 Task: Check the percentage active listings of hot tub in the last 3 years.
Action: Mouse moved to (804, 174)
Screenshot: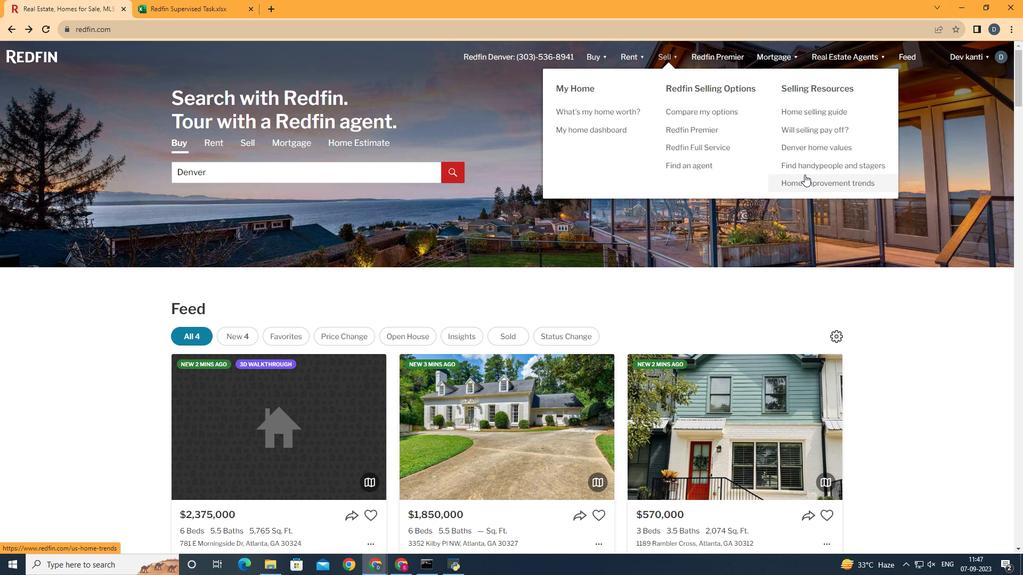 
Action: Mouse pressed left at (804, 174)
Screenshot: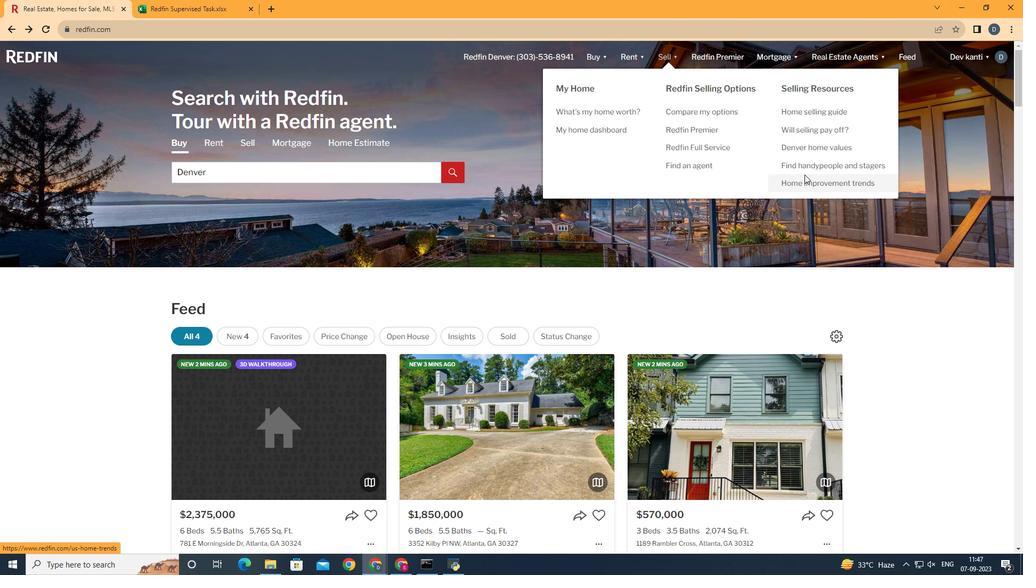 
Action: Mouse moved to (267, 201)
Screenshot: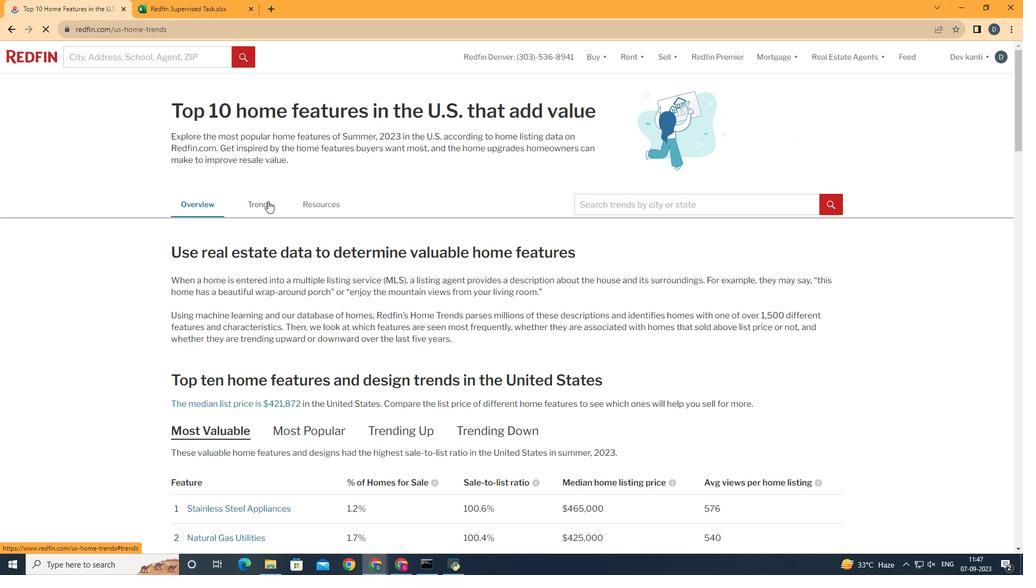 
Action: Mouse pressed left at (267, 201)
Screenshot: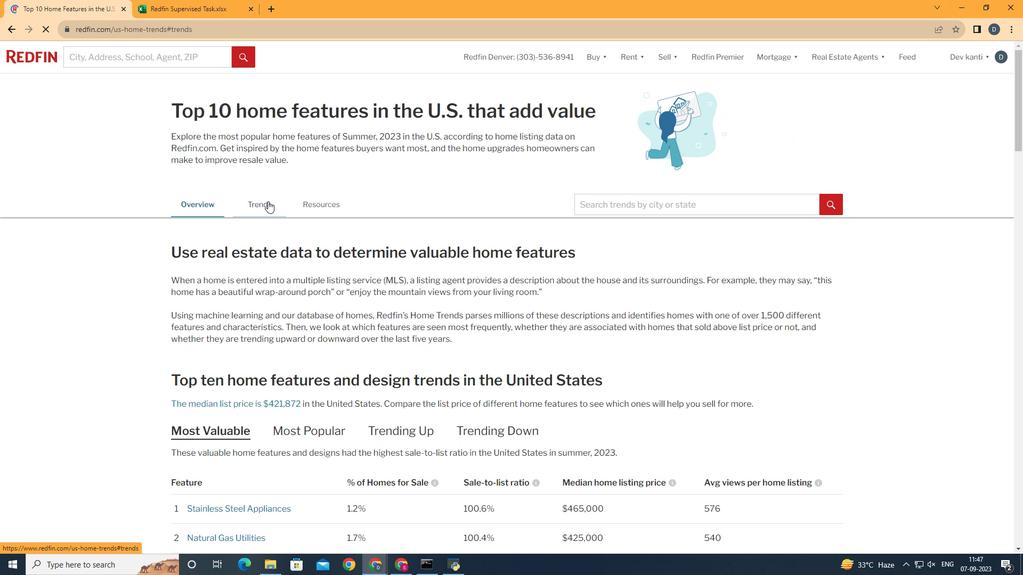 
Action: Mouse moved to (271, 200)
Screenshot: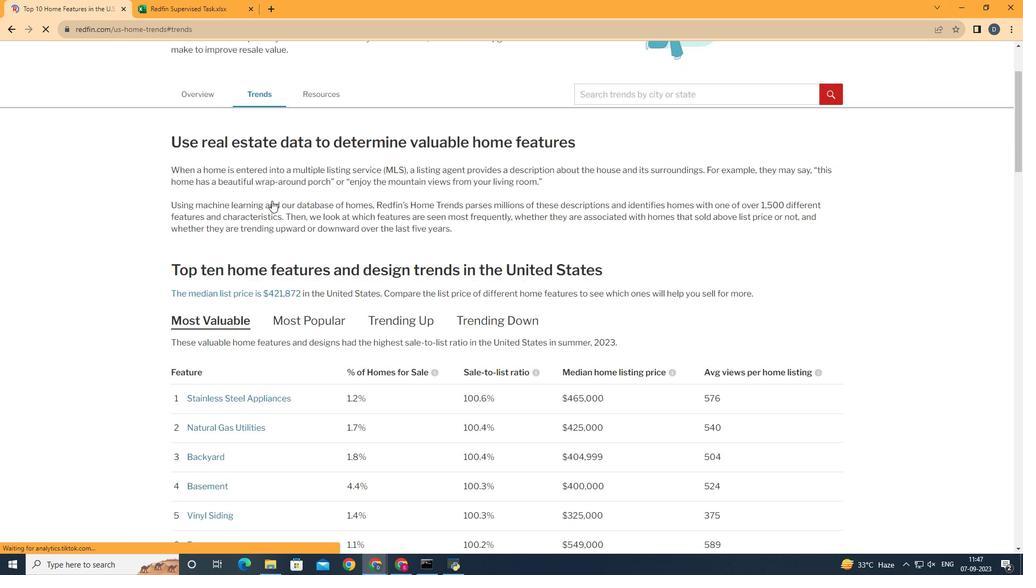 
Action: Mouse scrolled (271, 199) with delta (0, 0)
Screenshot: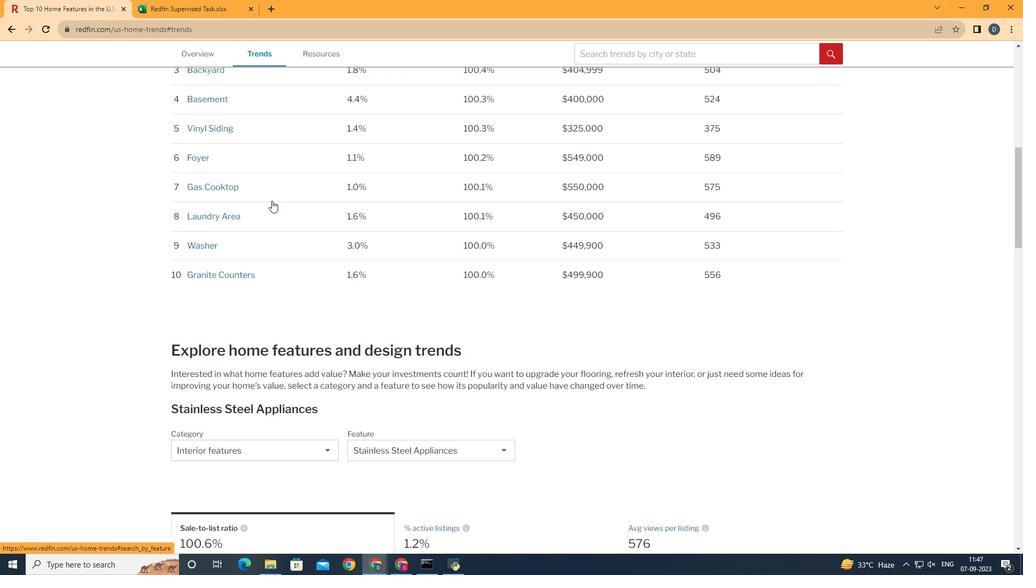 
Action: Mouse scrolled (271, 199) with delta (0, 0)
Screenshot: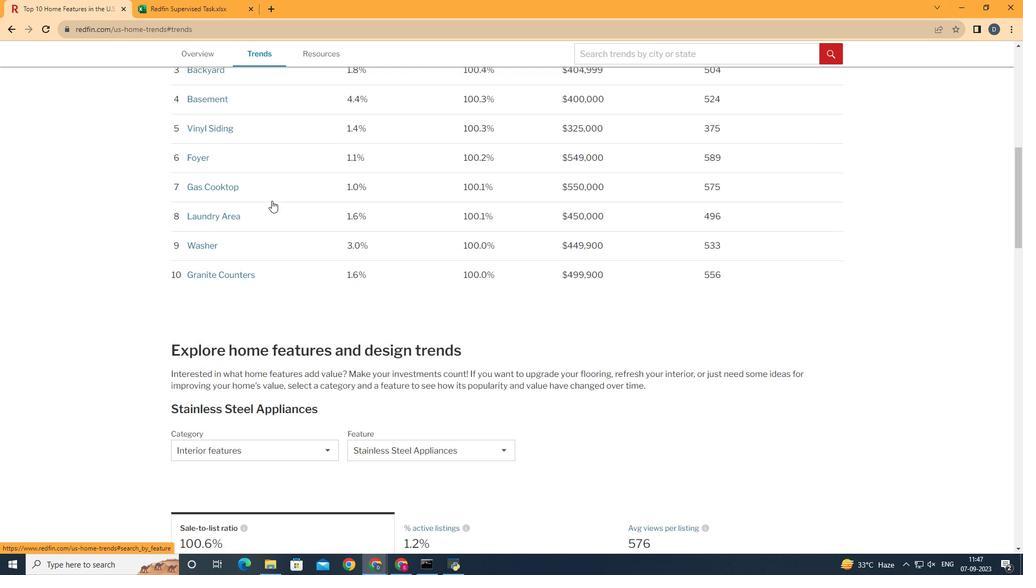 
Action: Mouse scrolled (271, 199) with delta (0, 0)
Screenshot: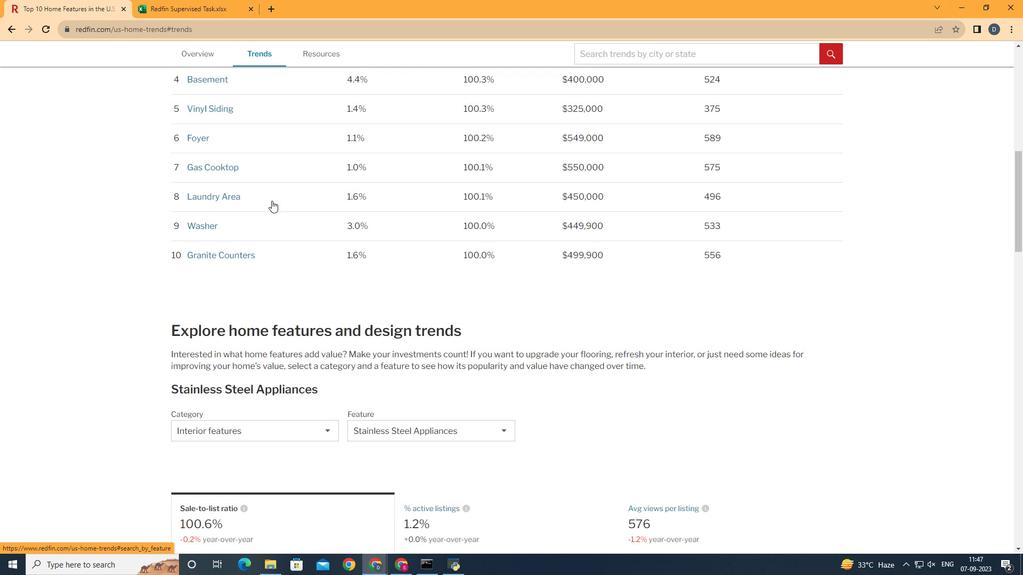 
Action: Mouse scrolled (271, 199) with delta (0, 0)
Screenshot: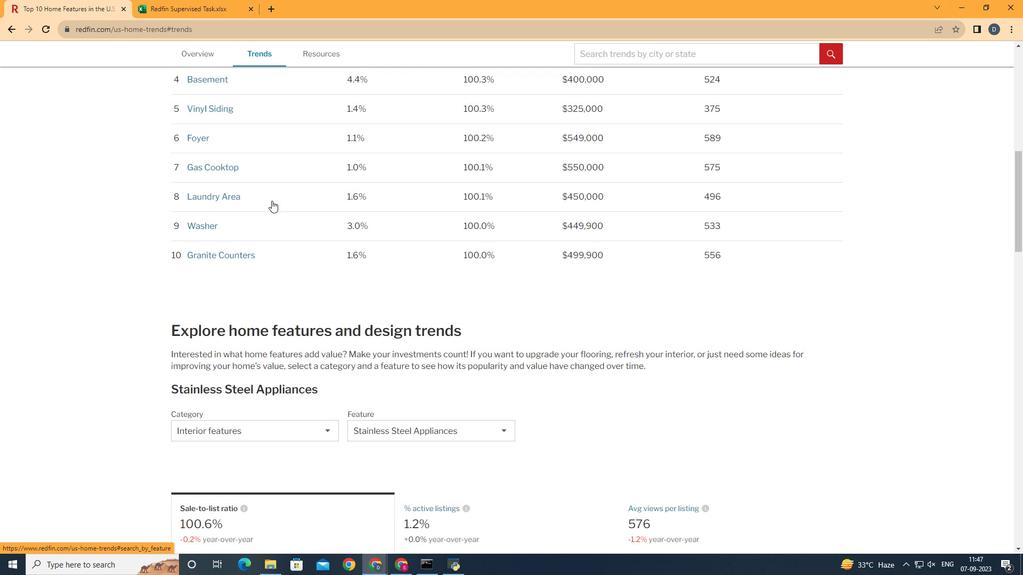 
Action: Mouse scrolled (271, 199) with delta (0, 0)
Screenshot: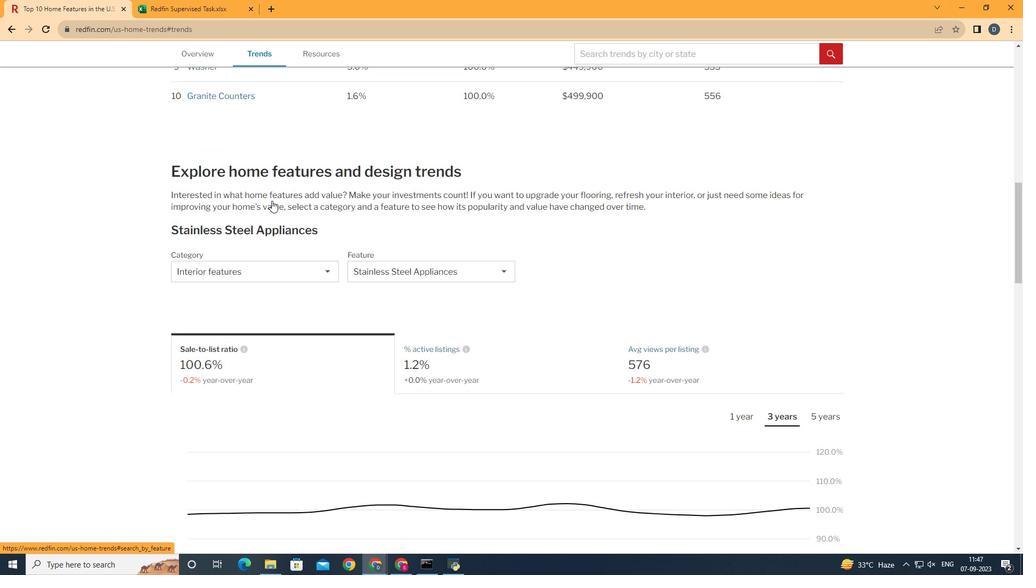 
Action: Mouse scrolled (271, 199) with delta (0, 0)
Screenshot: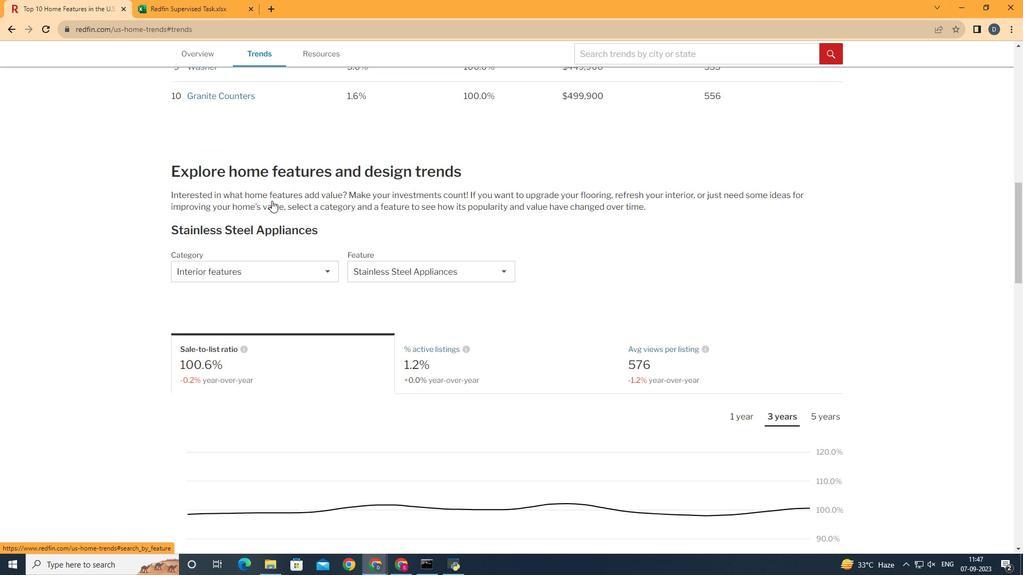 
Action: Mouse scrolled (271, 199) with delta (0, 0)
Screenshot: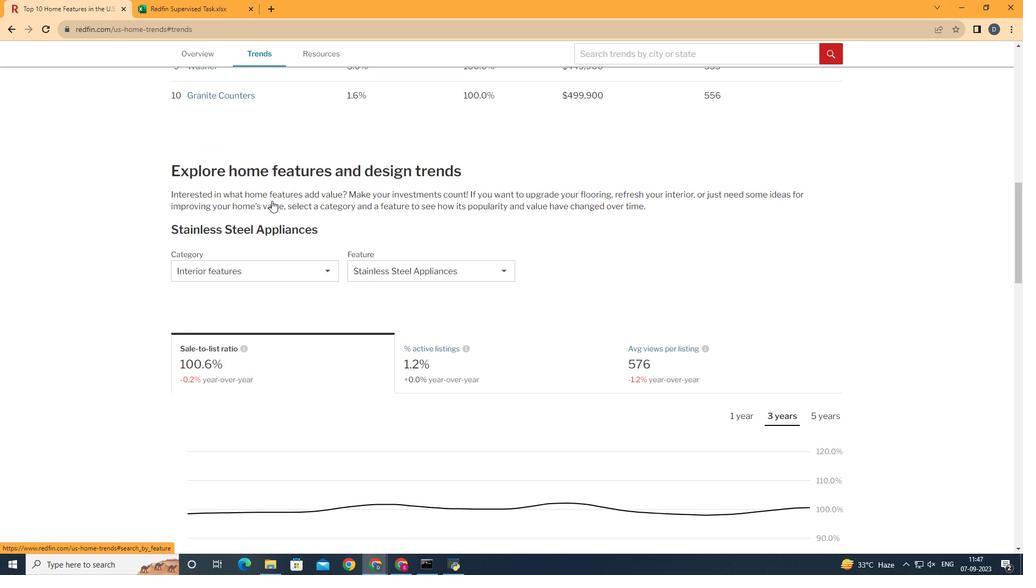 
Action: Mouse moved to (290, 264)
Screenshot: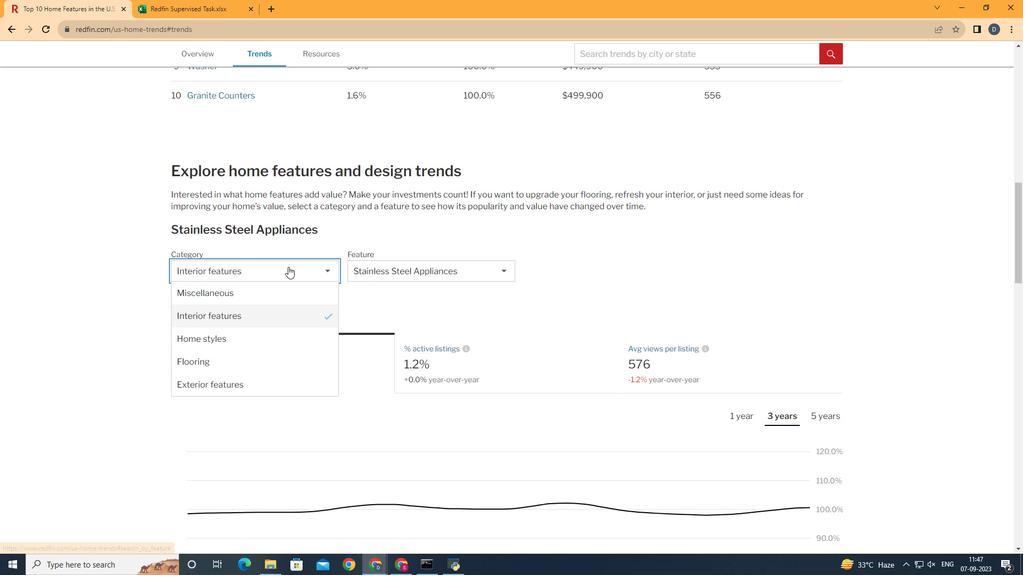 
Action: Mouse pressed left at (290, 264)
Screenshot: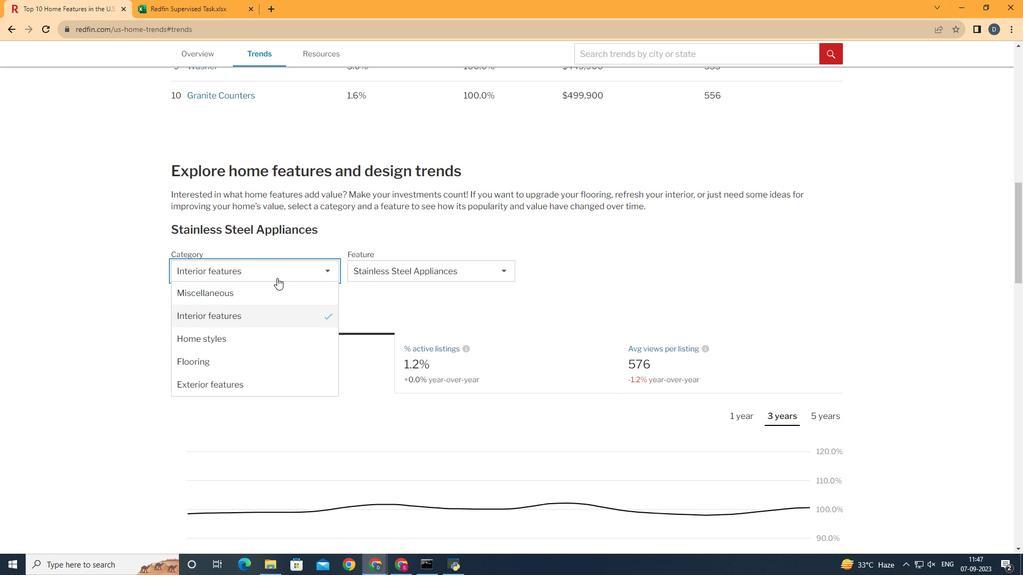
Action: Mouse moved to (275, 298)
Screenshot: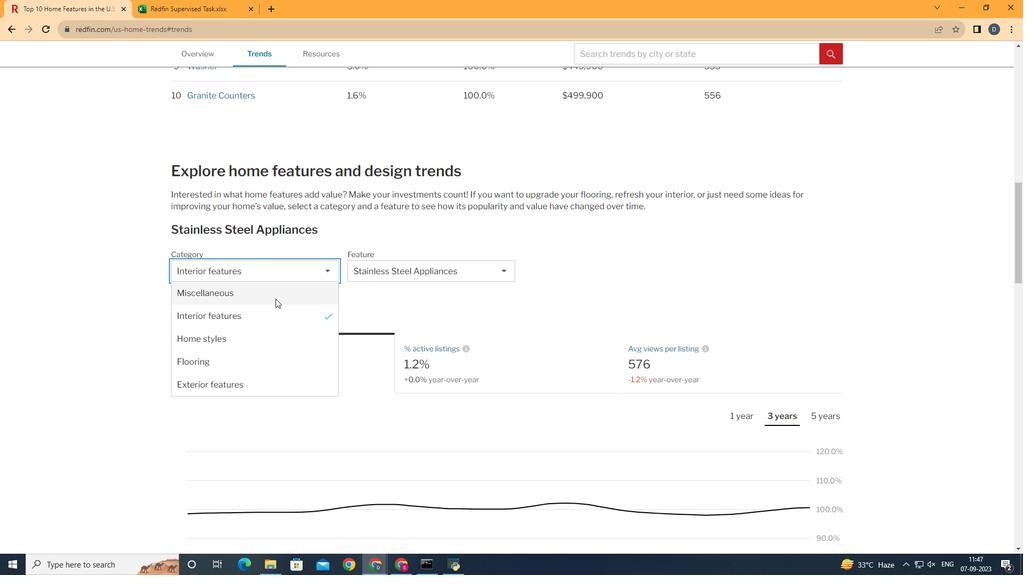 
Action: Mouse pressed left at (275, 298)
Screenshot: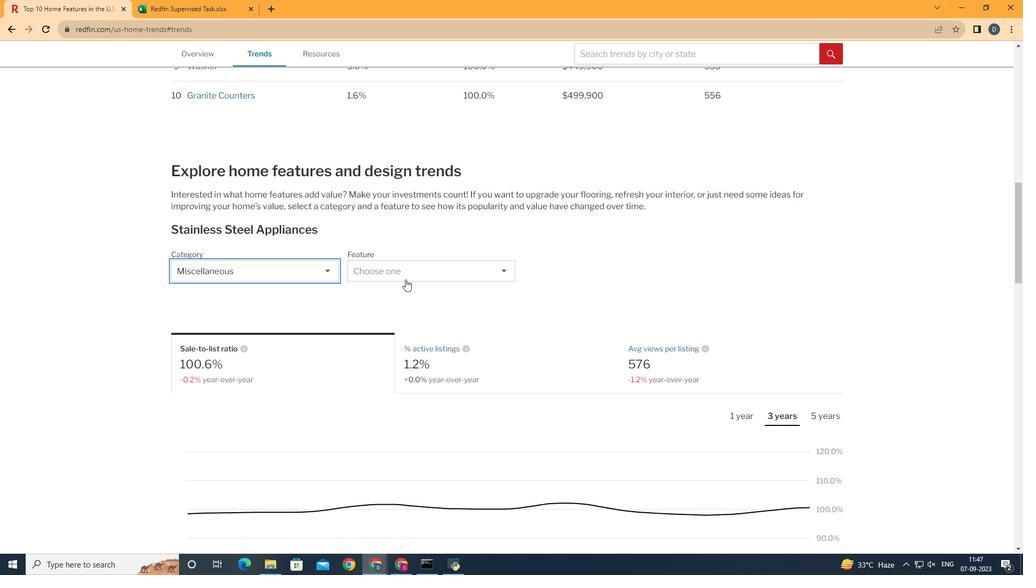 
Action: Mouse moved to (406, 279)
Screenshot: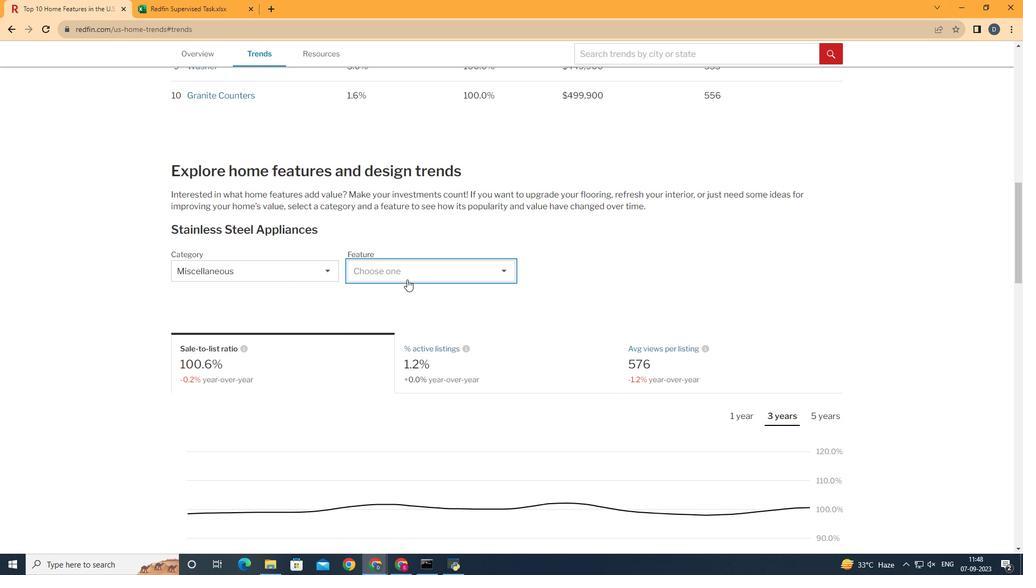 
Action: Mouse pressed left at (406, 279)
Screenshot: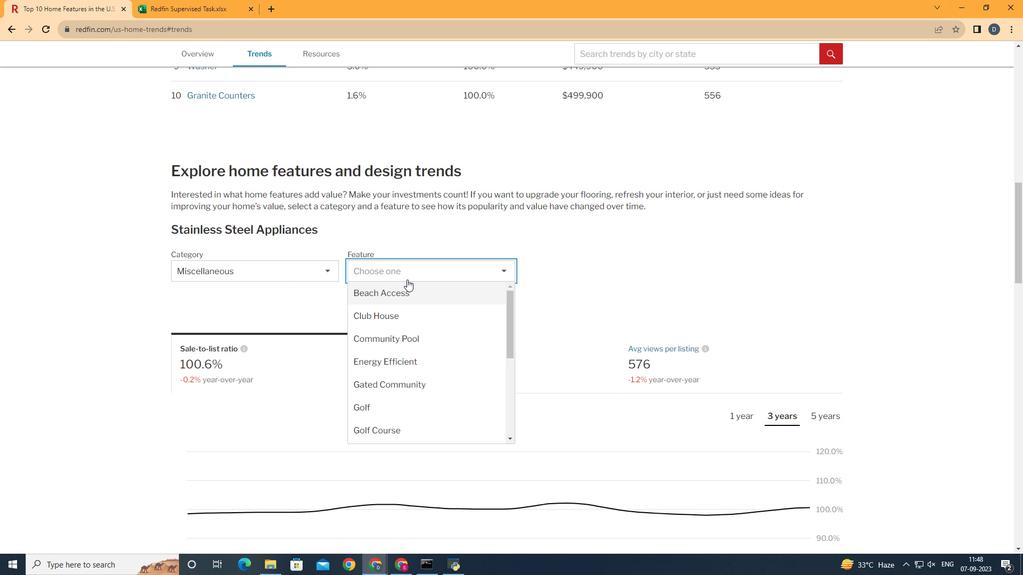 
Action: Mouse scrolled (406, 278) with delta (0, 0)
Screenshot: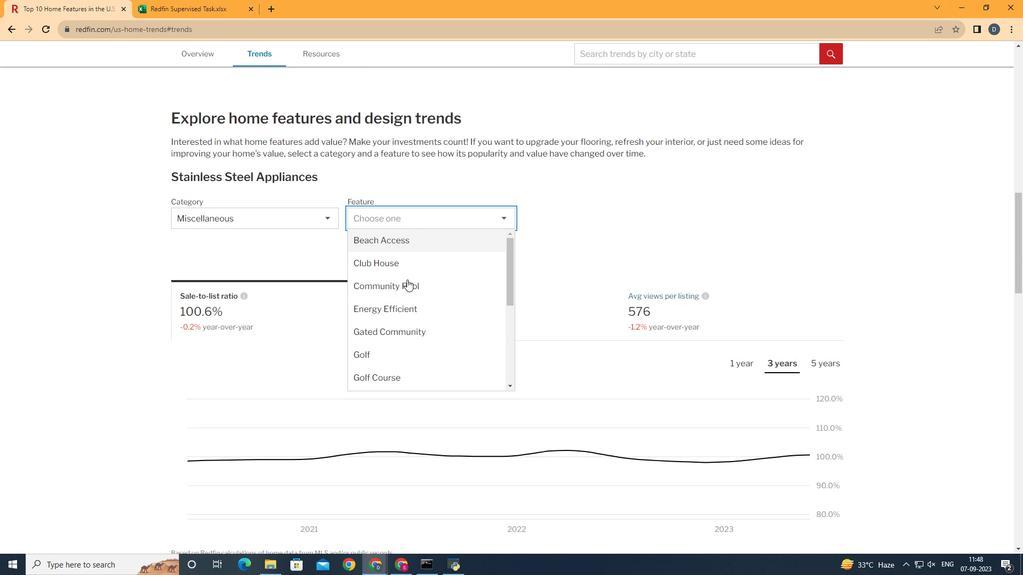 
Action: Mouse moved to (406, 304)
Screenshot: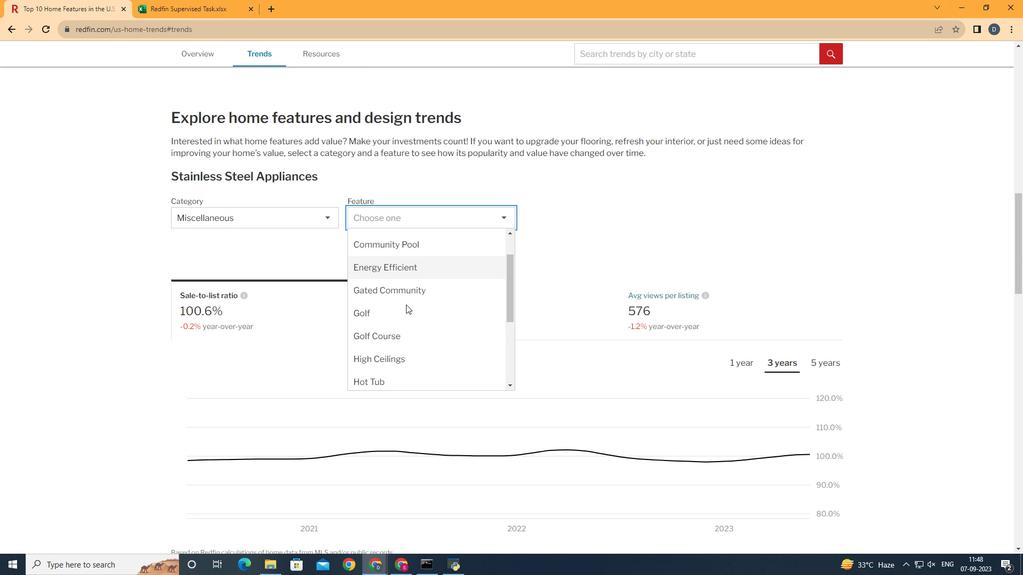 
Action: Mouse scrolled (406, 303) with delta (0, 0)
Screenshot: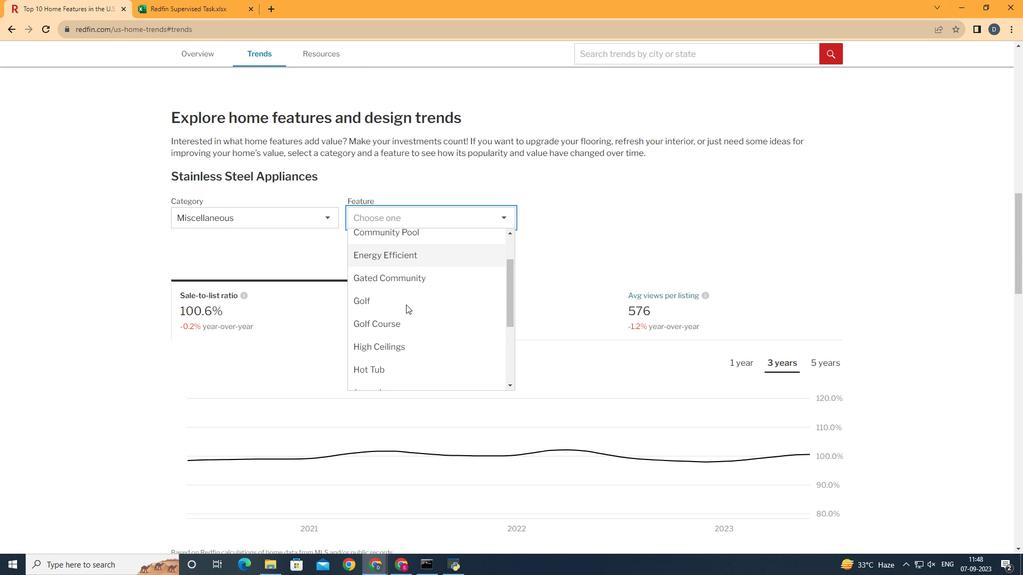
Action: Mouse moved to (415, 367)
Screenshot: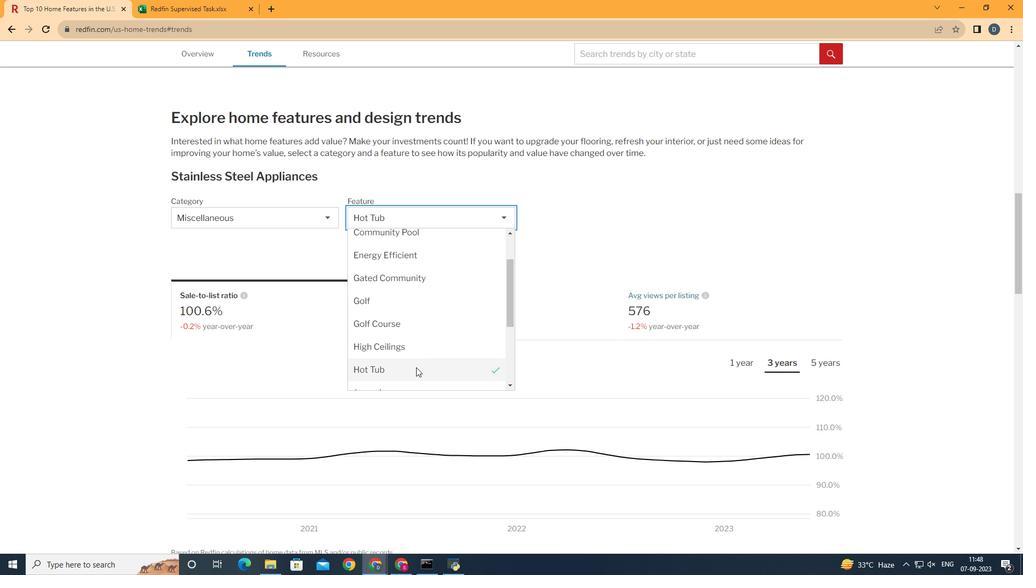
Action: Mouse pressed left at (415, 367)
Screenshot: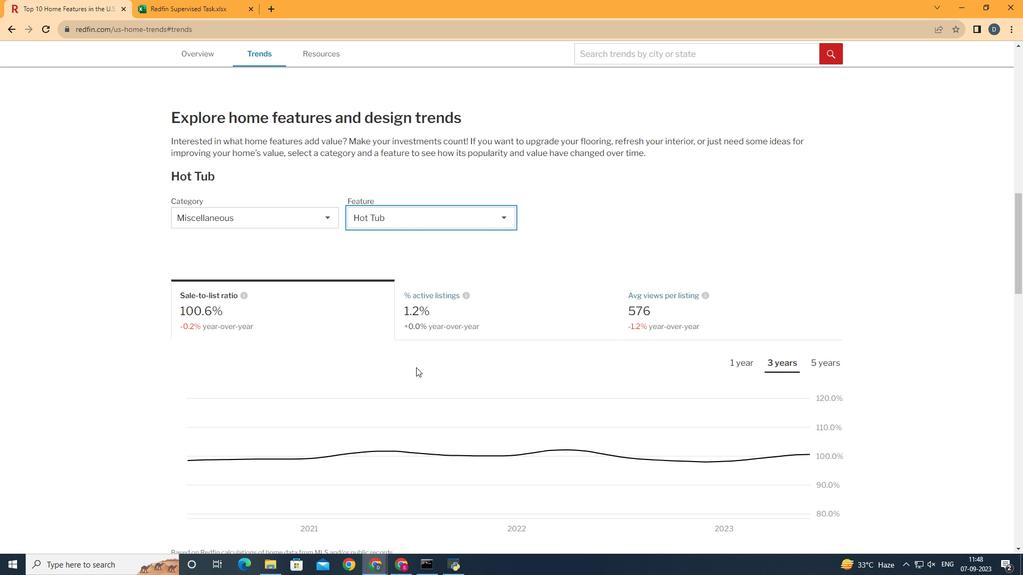 
Action: Mouse moved to (507, 323)
Screenshot: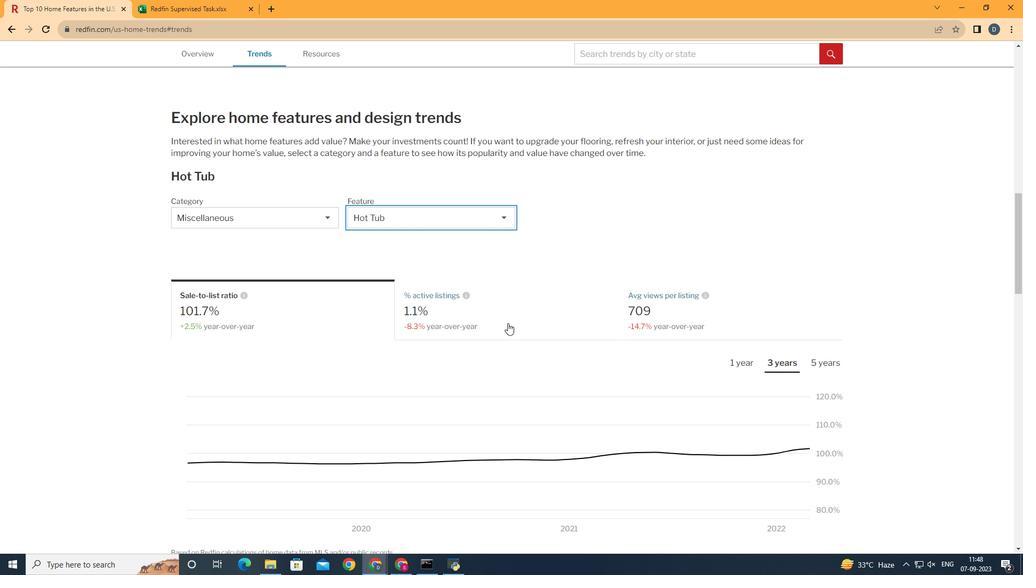 
Action: Mouse pressed left at (507, 323)
Screenshot: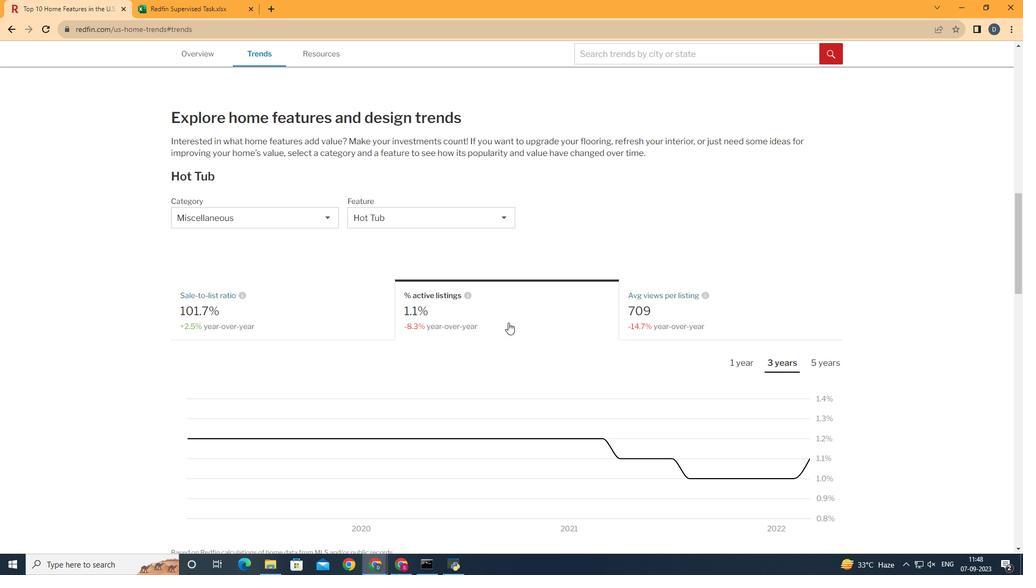 
Action: Mouse moved to (781, 364)
Screenshot: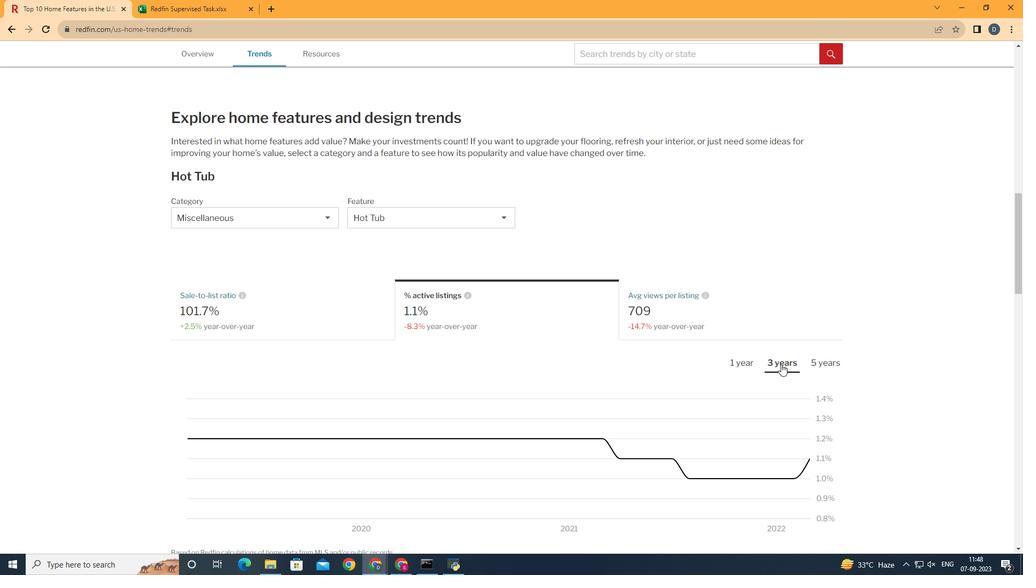 
Action: Mouse pressed left at (781, 364)
Screenshot: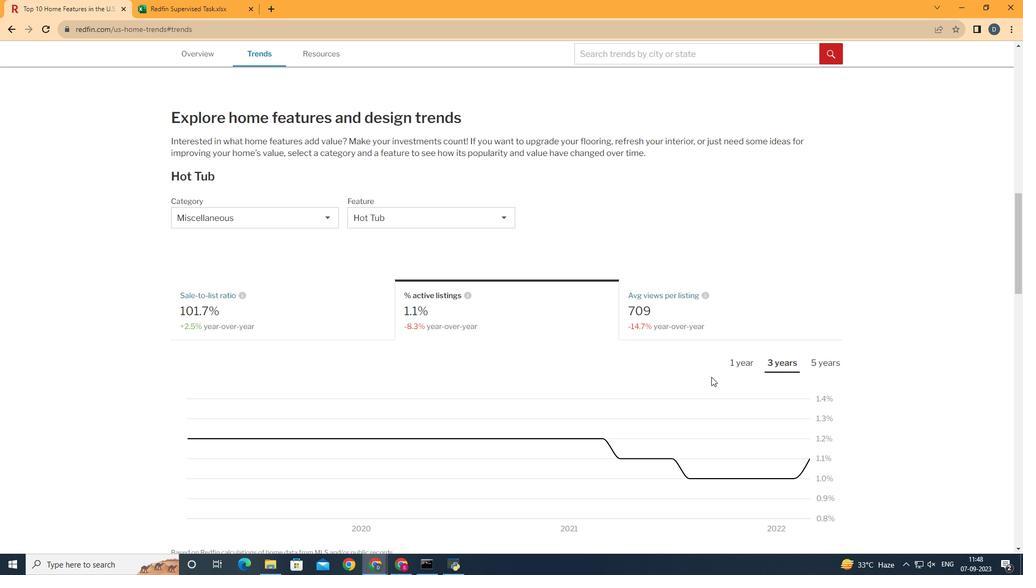 
Action: Mouse moved to (308, 435)
Screenshot: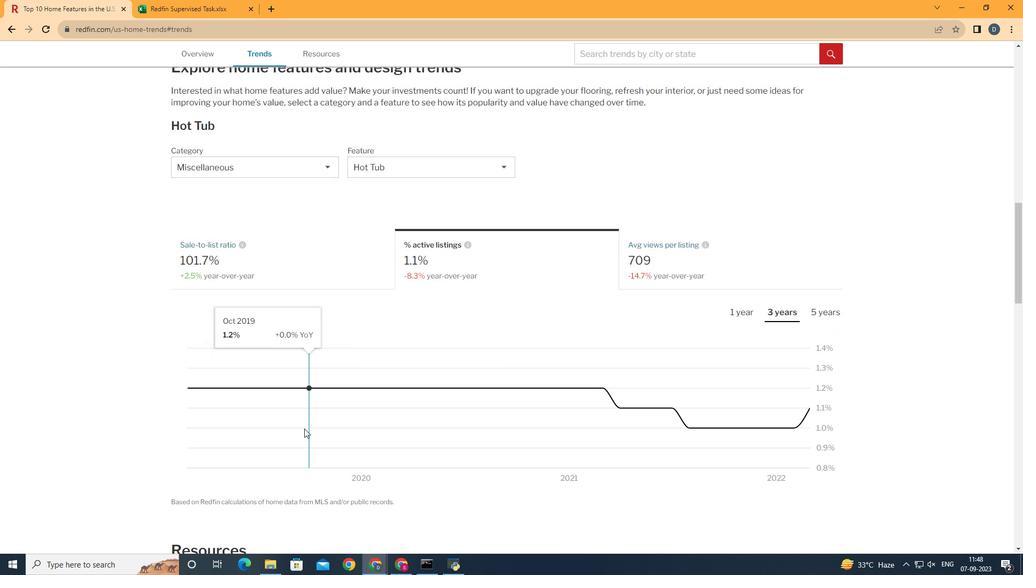 
Action: Mouse scrolled (308, 435) with delta (0, 0)
Screenshot: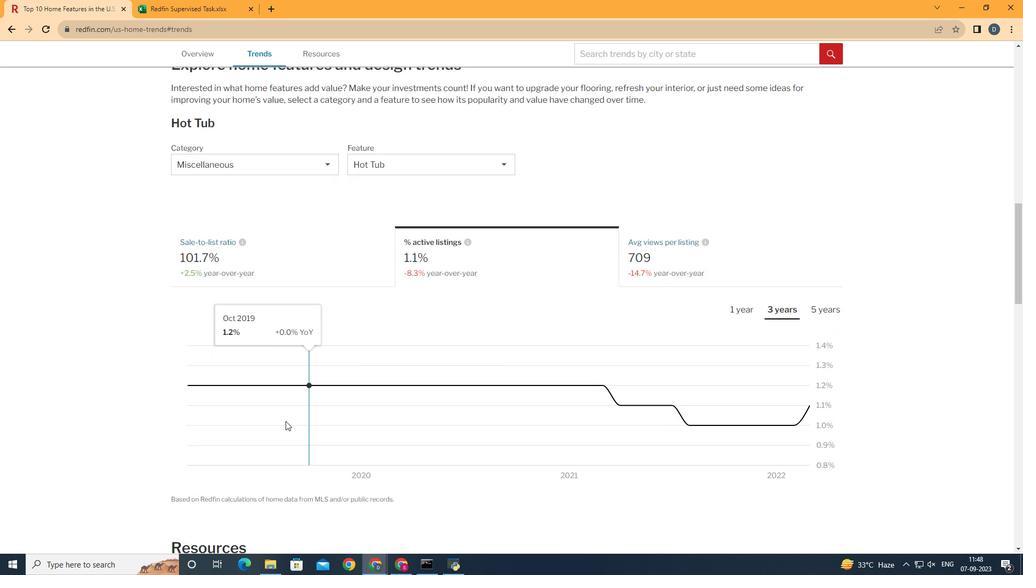 
Action: Mouse moved to (832, 407)
Screenshot: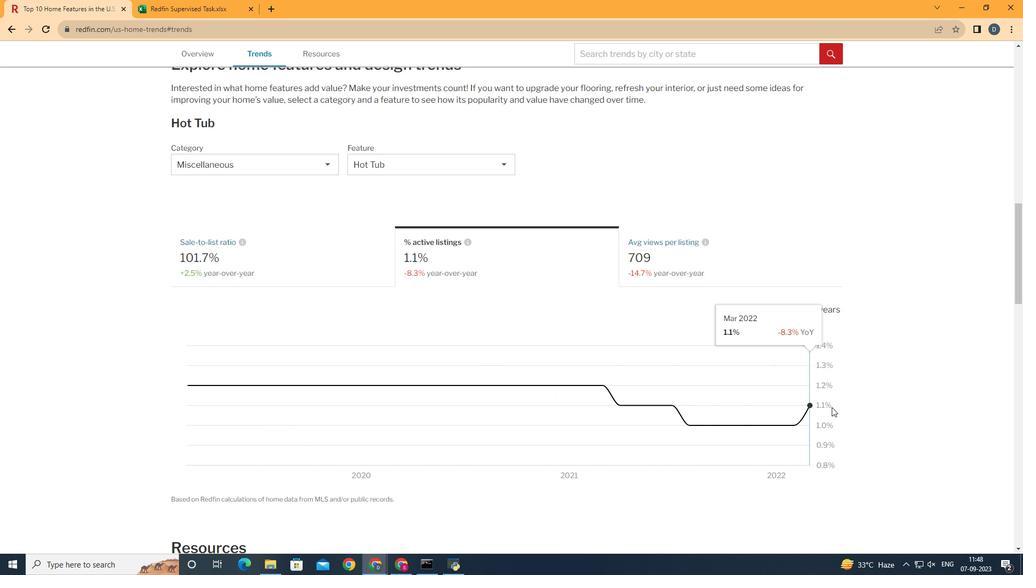 
